 Task: Create in the project TranslateForge in Backlog an issue 'Inconsistent formatting of date/time fields', assign it to team member softage.4@softage.net and change the status to IN PROGRESS.
Action: Mouse moved to (233, 65)
Screenshot: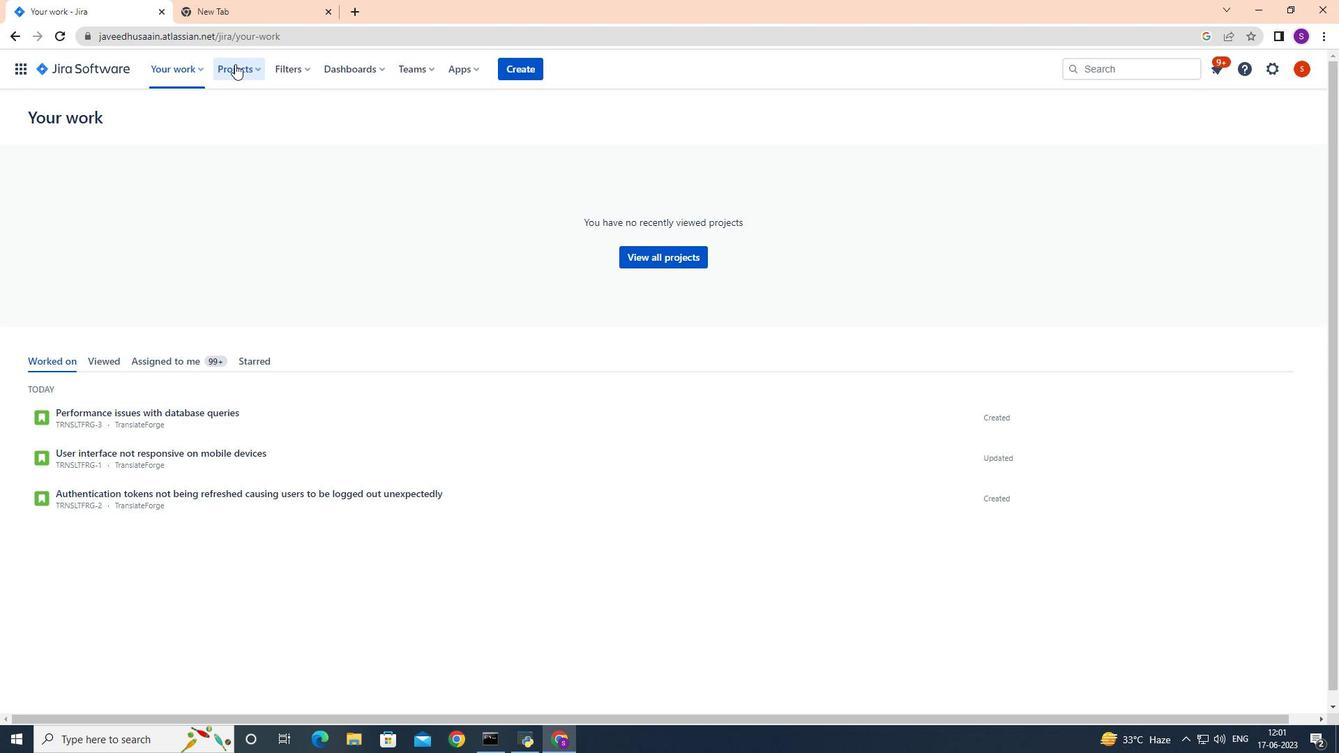 
Action: Mouse pressed left at (233, 65)
Screenshot: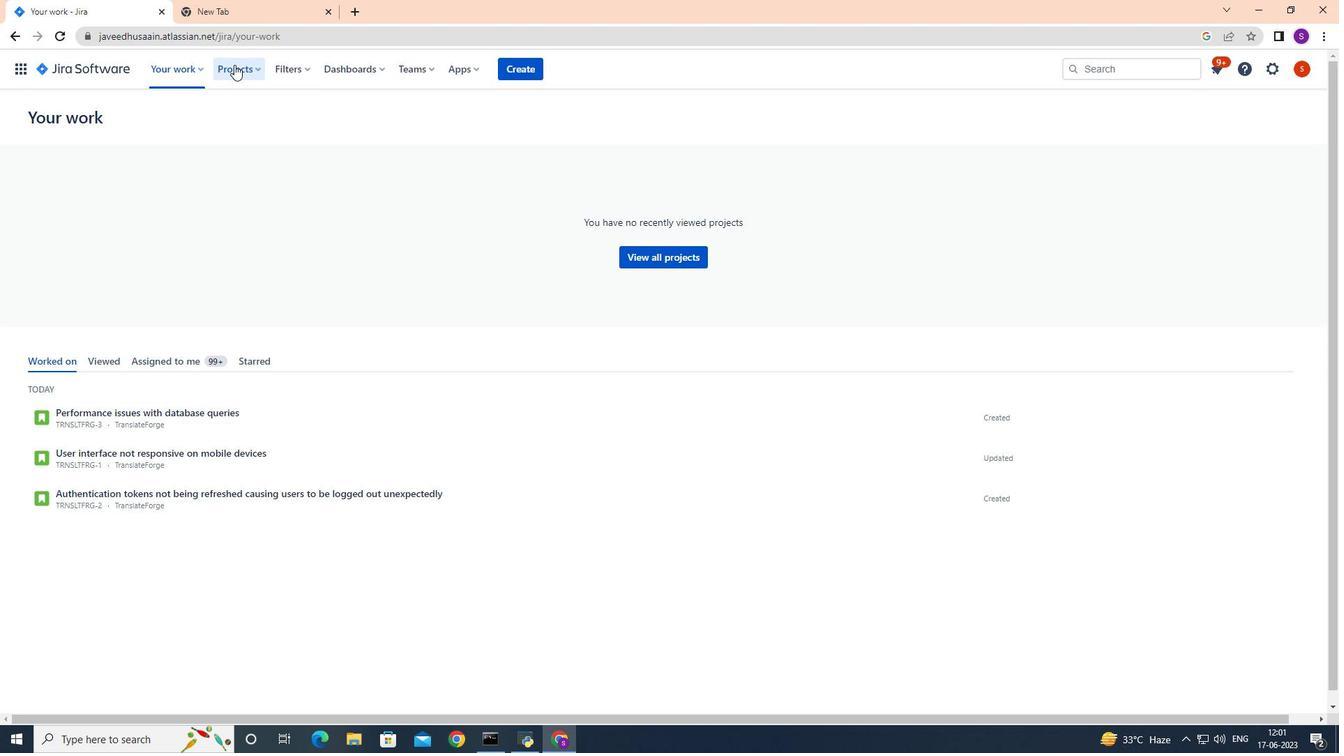 
Action: Mouse moved to (259, 120)
Screenshot: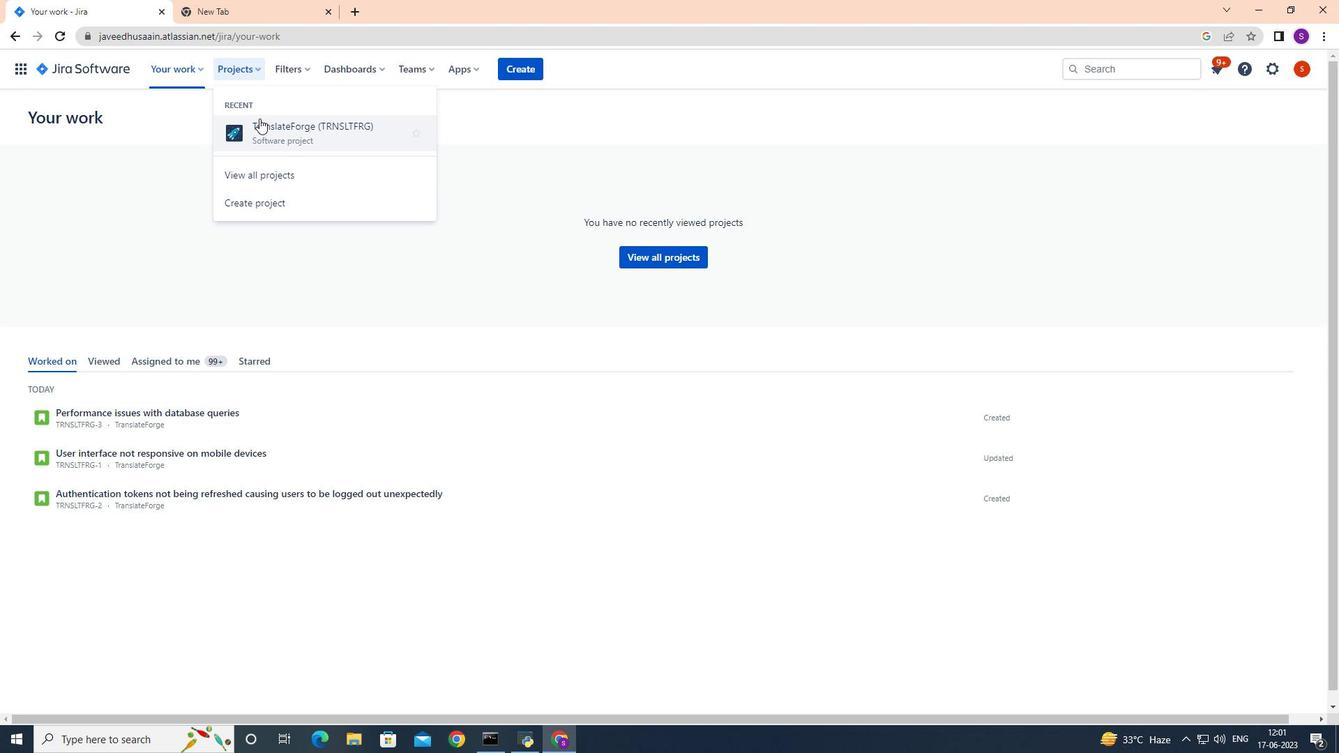 
Action: Mouse pressed left at (259, 120)
Screenshot: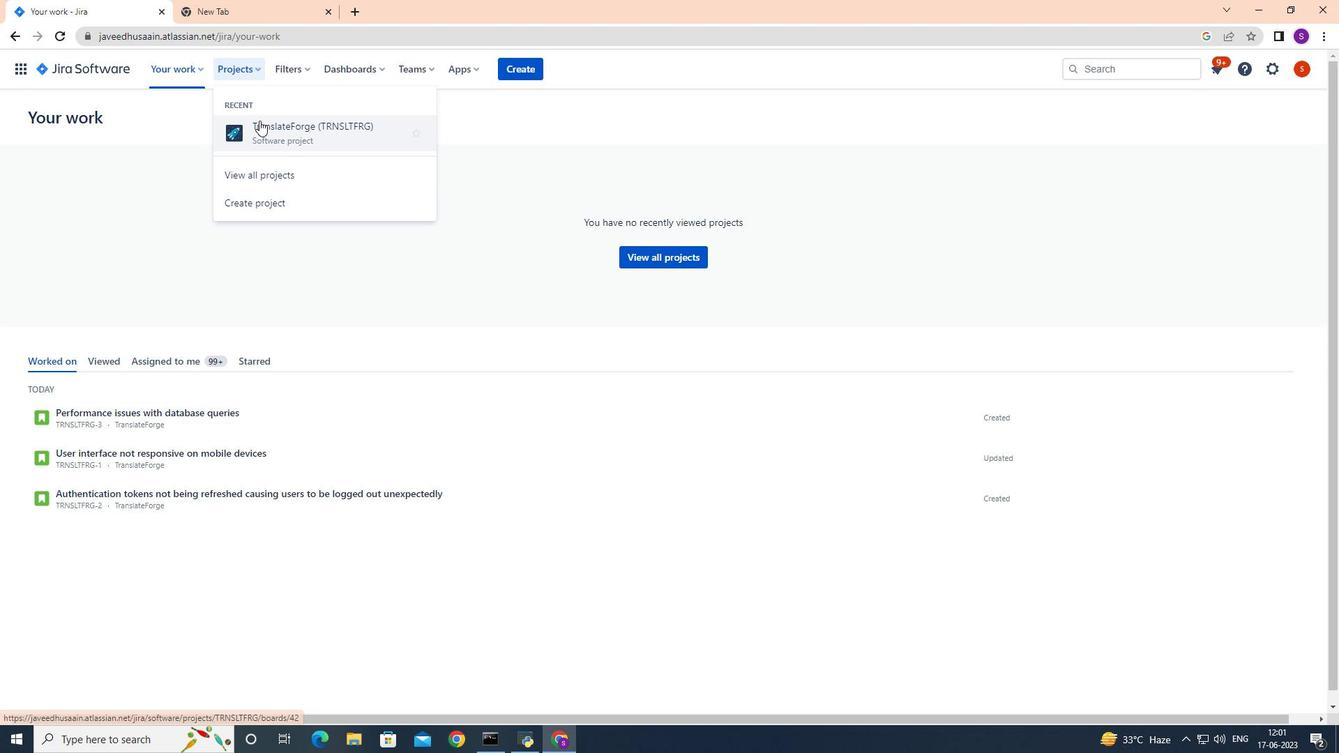 
Action: Mouse moved to (72, 210)
Screenshot: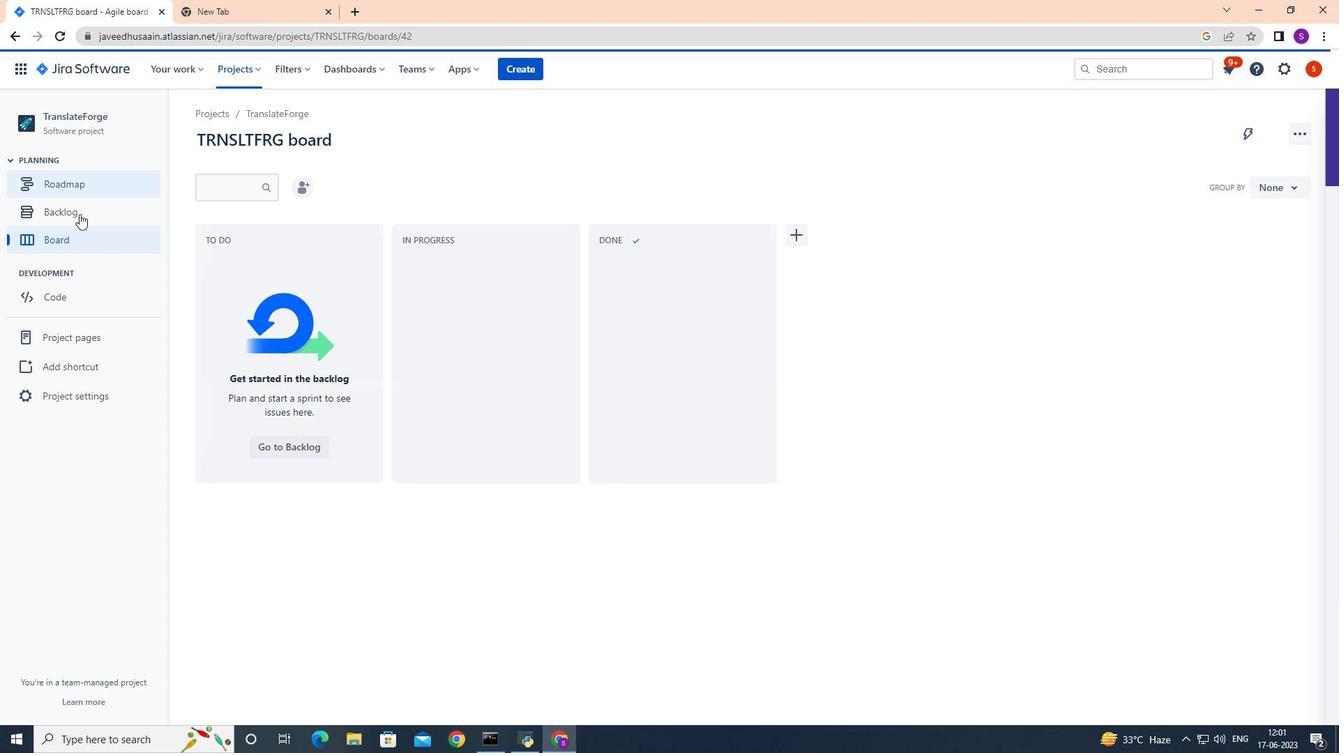 
Action: Mouse pressed left at (72, 210)
Screenshot: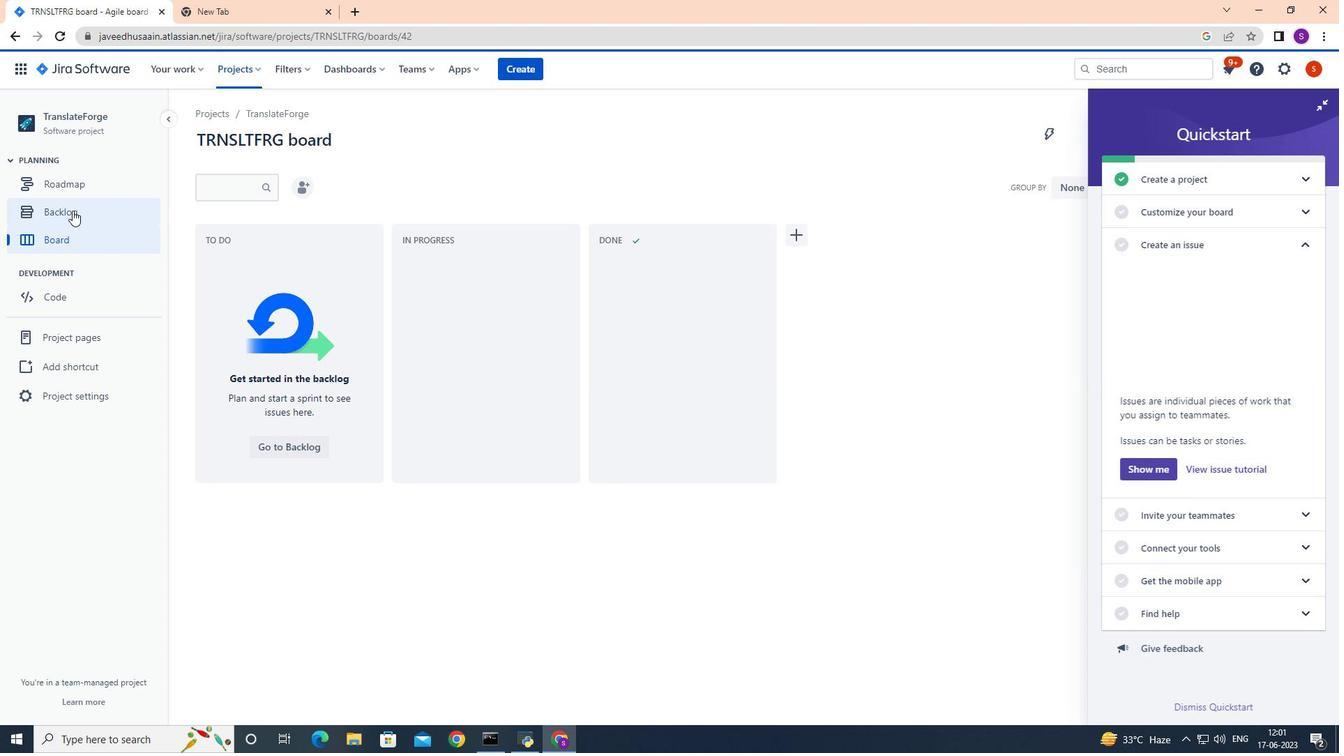 
Action: Mouse moved to (245, 338)
Screenshot: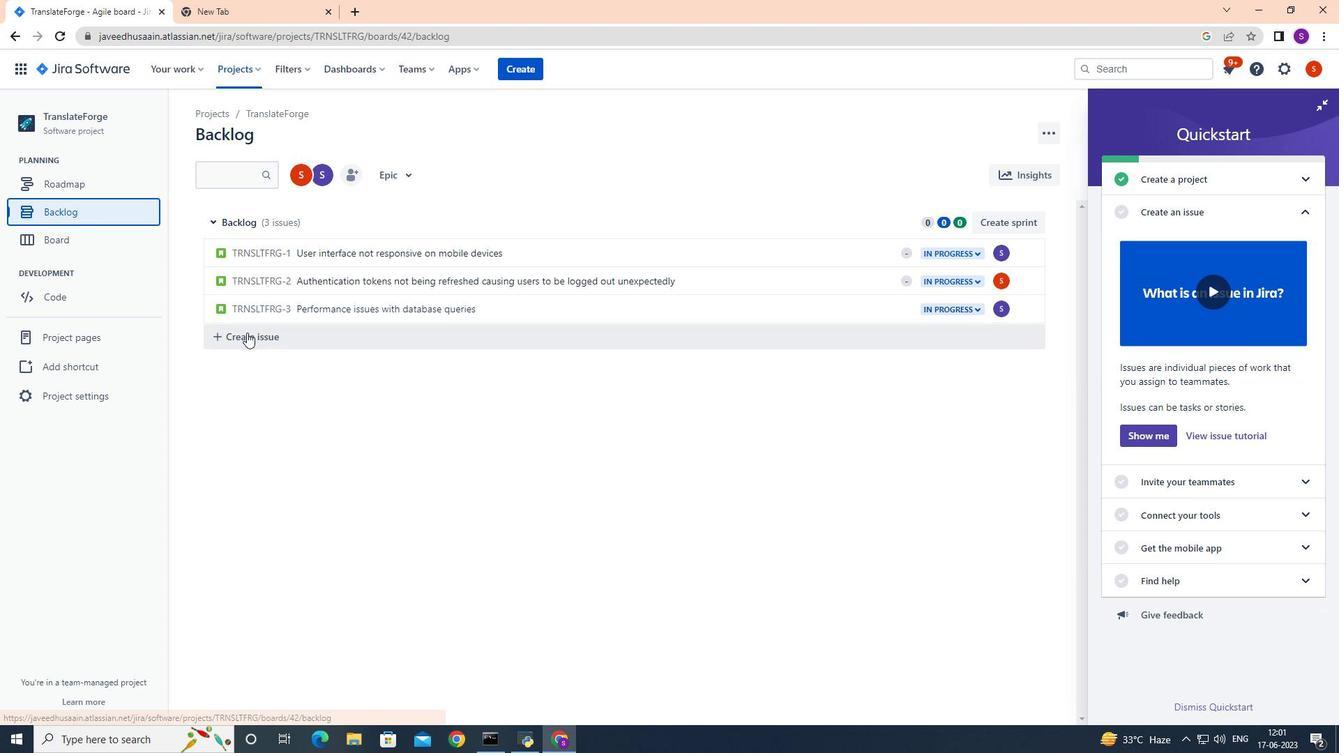 
Action: Mouse pressed left at (245, 338)
Screenshot: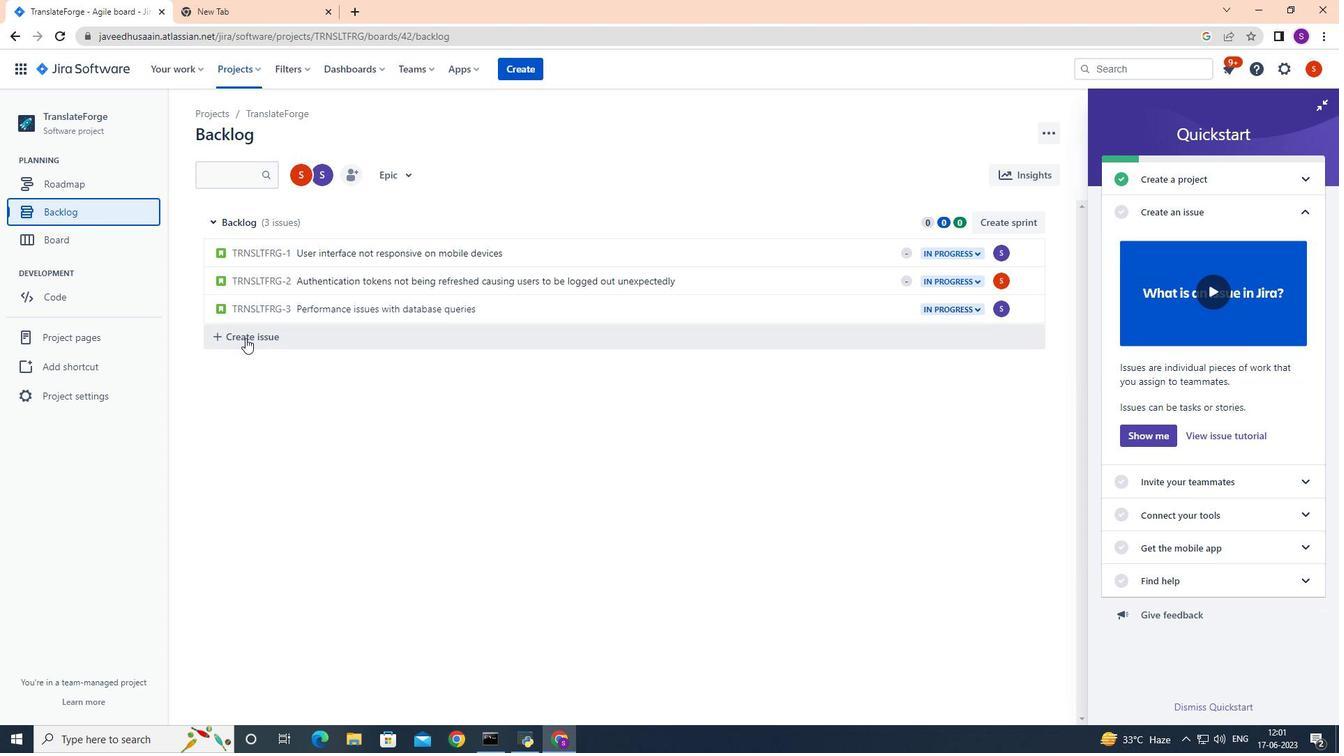 
Action: Mouse moved to (267, 334)
Screenshot: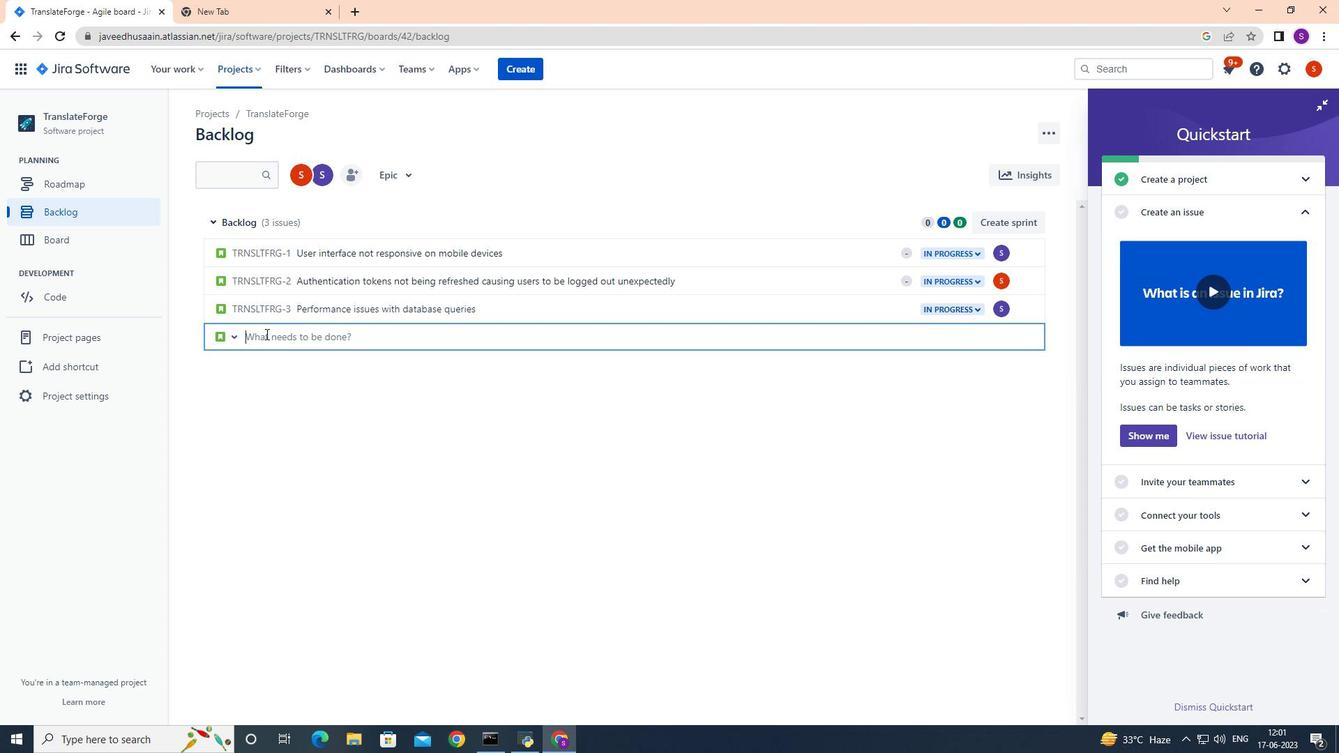 
Action: Mouse pressed left at (267, 334)
Screenshot: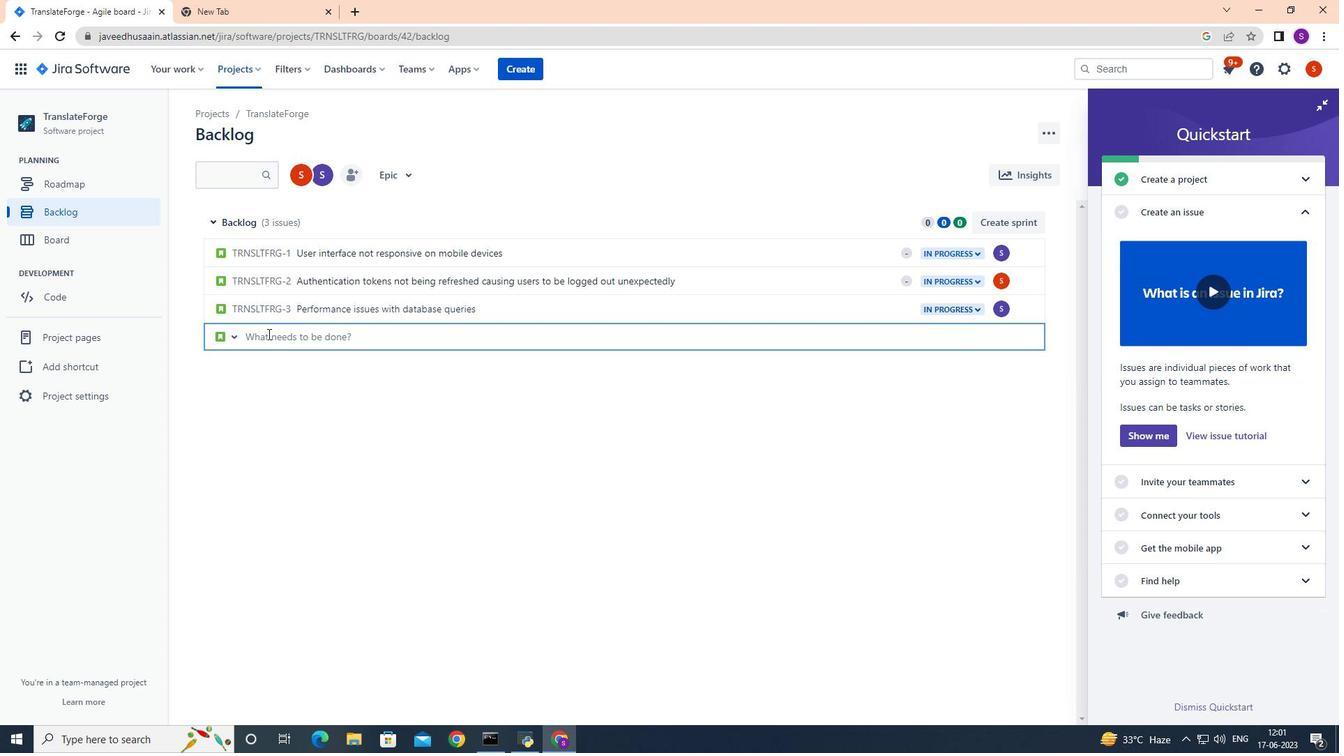 
Action: Key pressed <Key.shift>Inconsistent<Key.space>formatting<Key.space>of<Key.space>date/time<Key.space>fields<Key.enter>
Screenshot: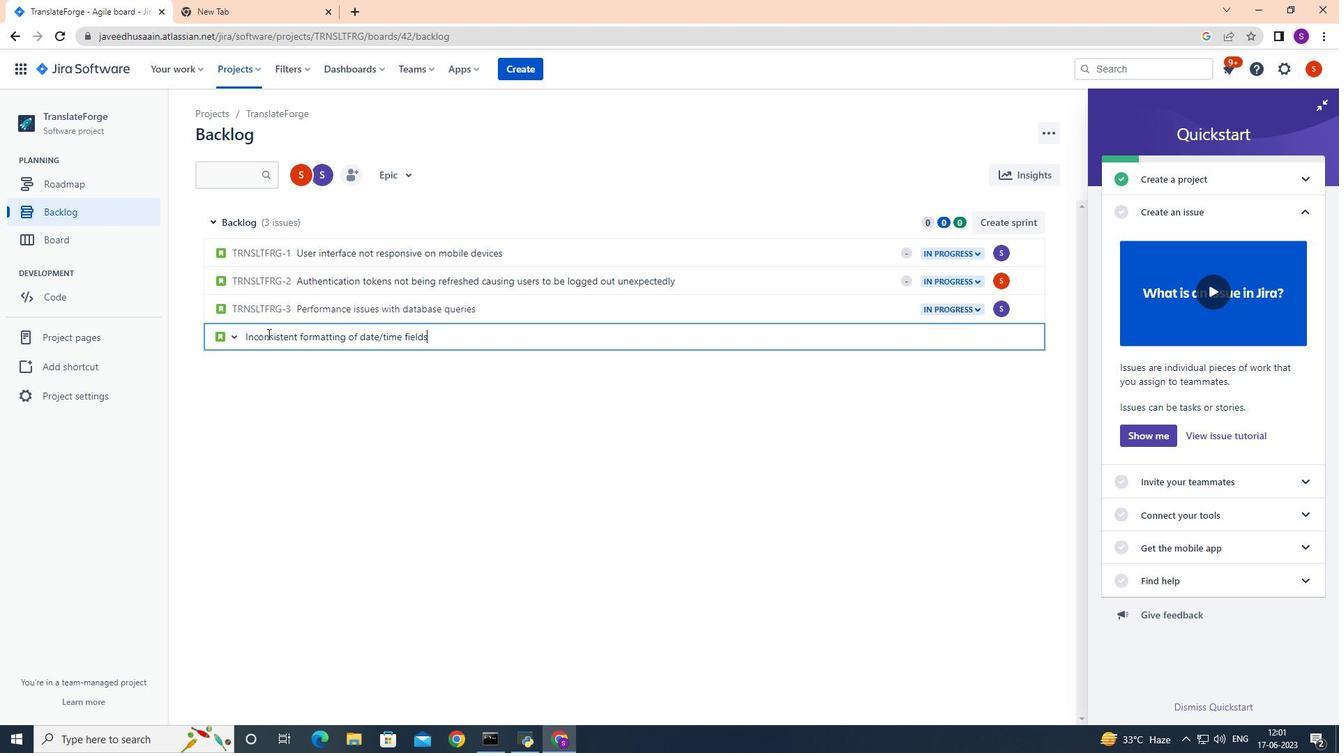 
Action: Mouse moved to (1000, 336)
Screenshot: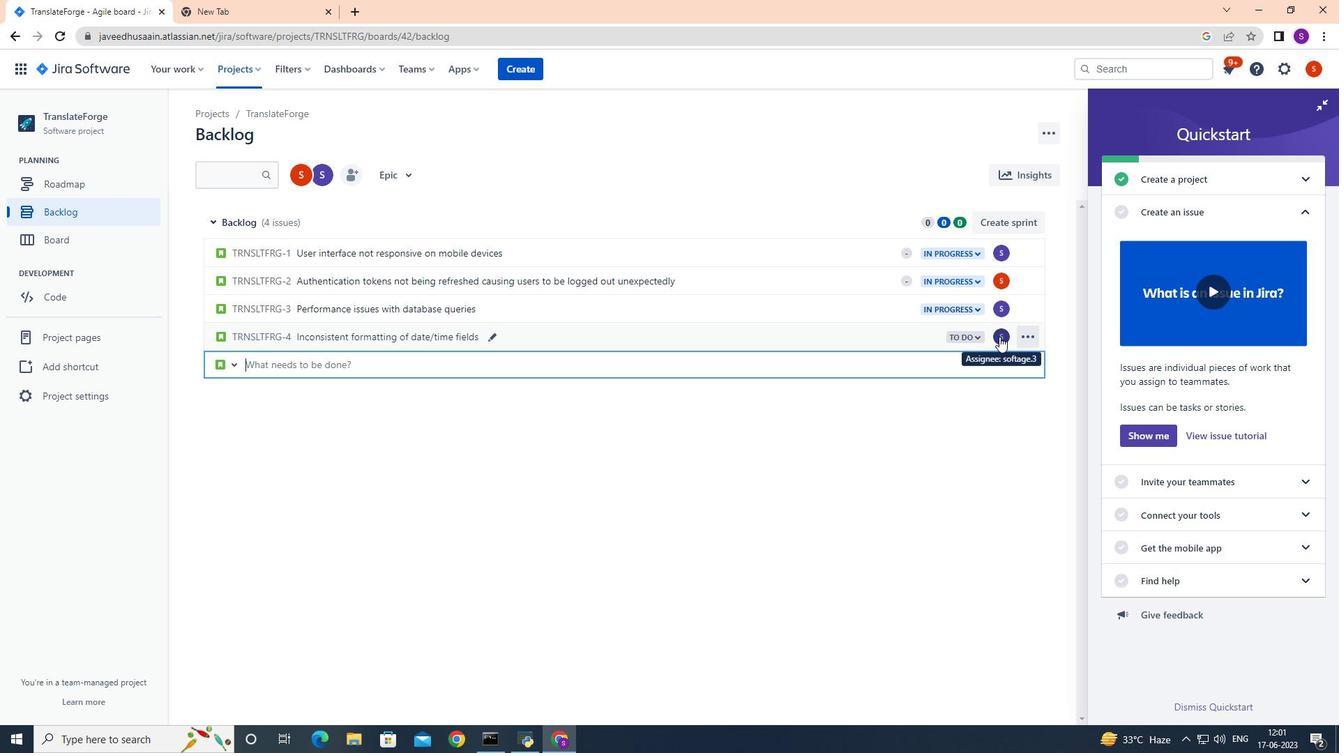 
Action: Mouse pressed left at (1000, 336)
Screenshot: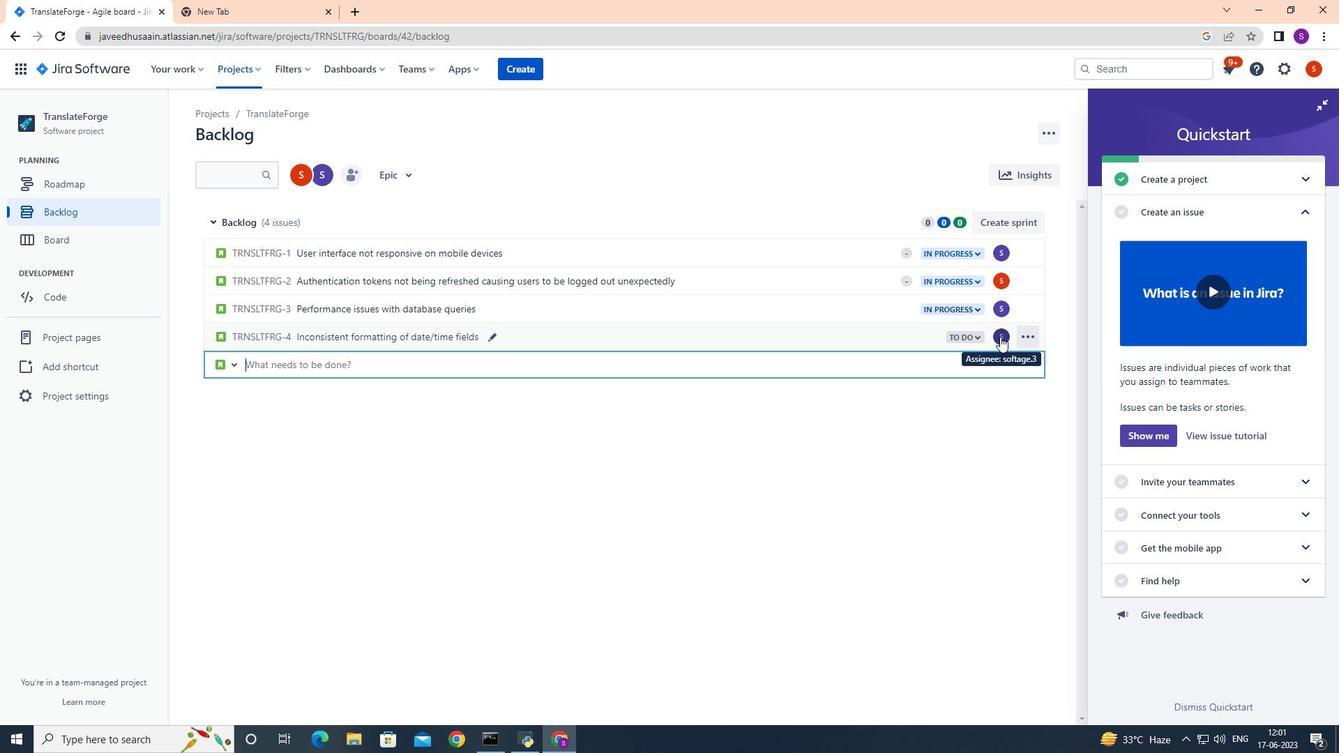 
Action: Mouse moved to (938, 366)
Screenshot: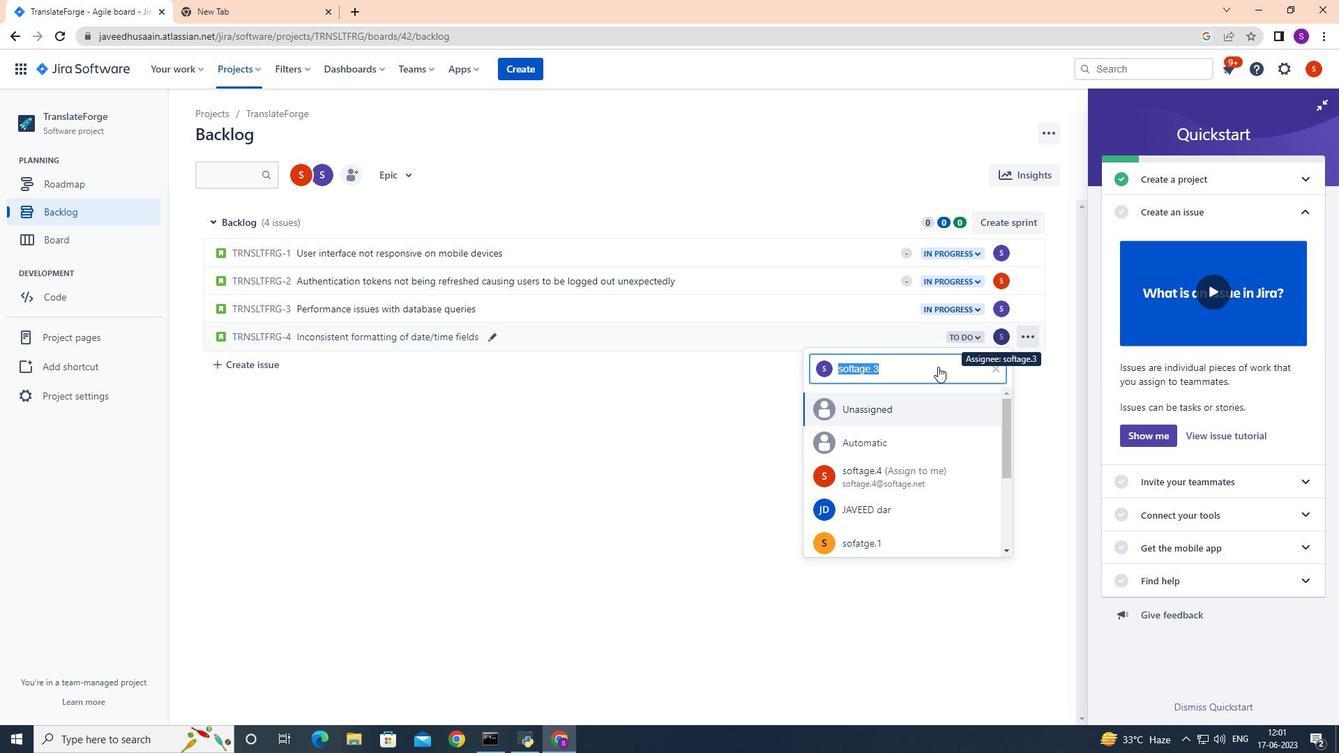 
Action: Key pressed <Key.backspace>softage.4<Key.shift>@softage.net
Screenshot: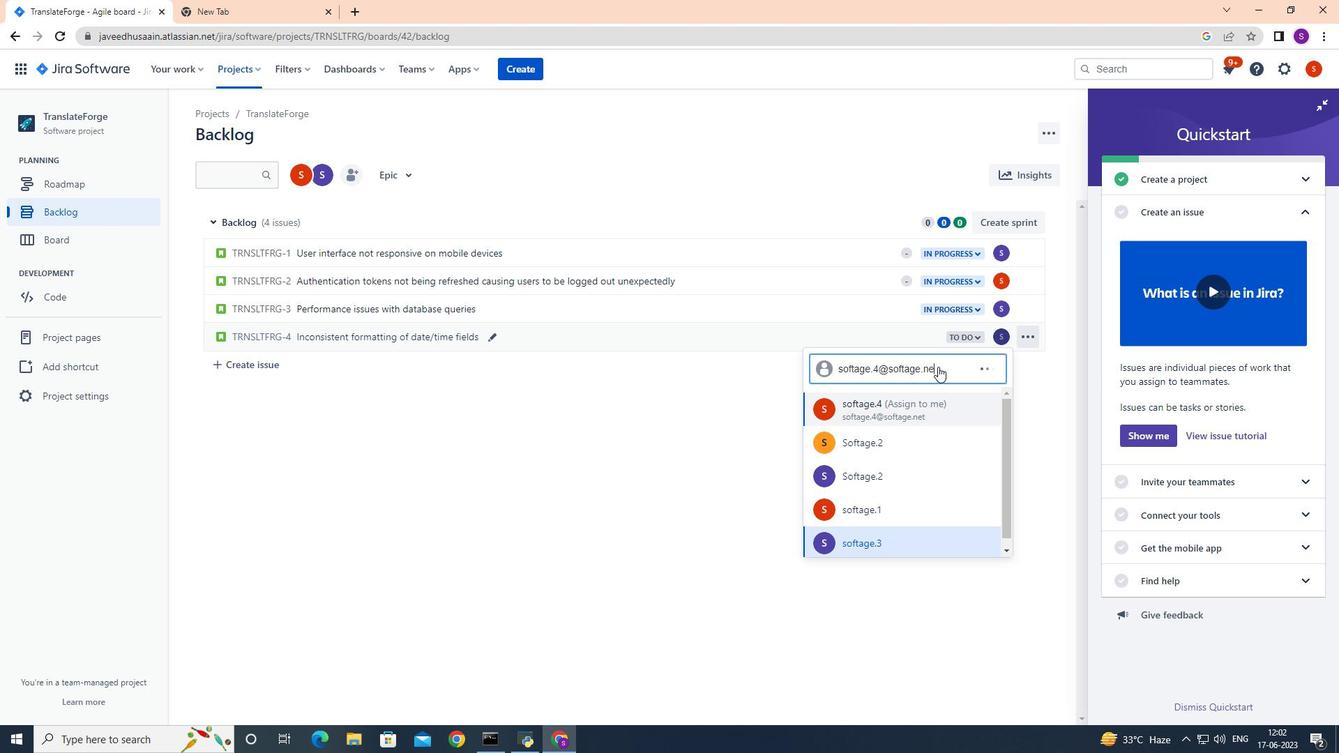 
Action: Mouse moved to (902, 412)
Screenshot: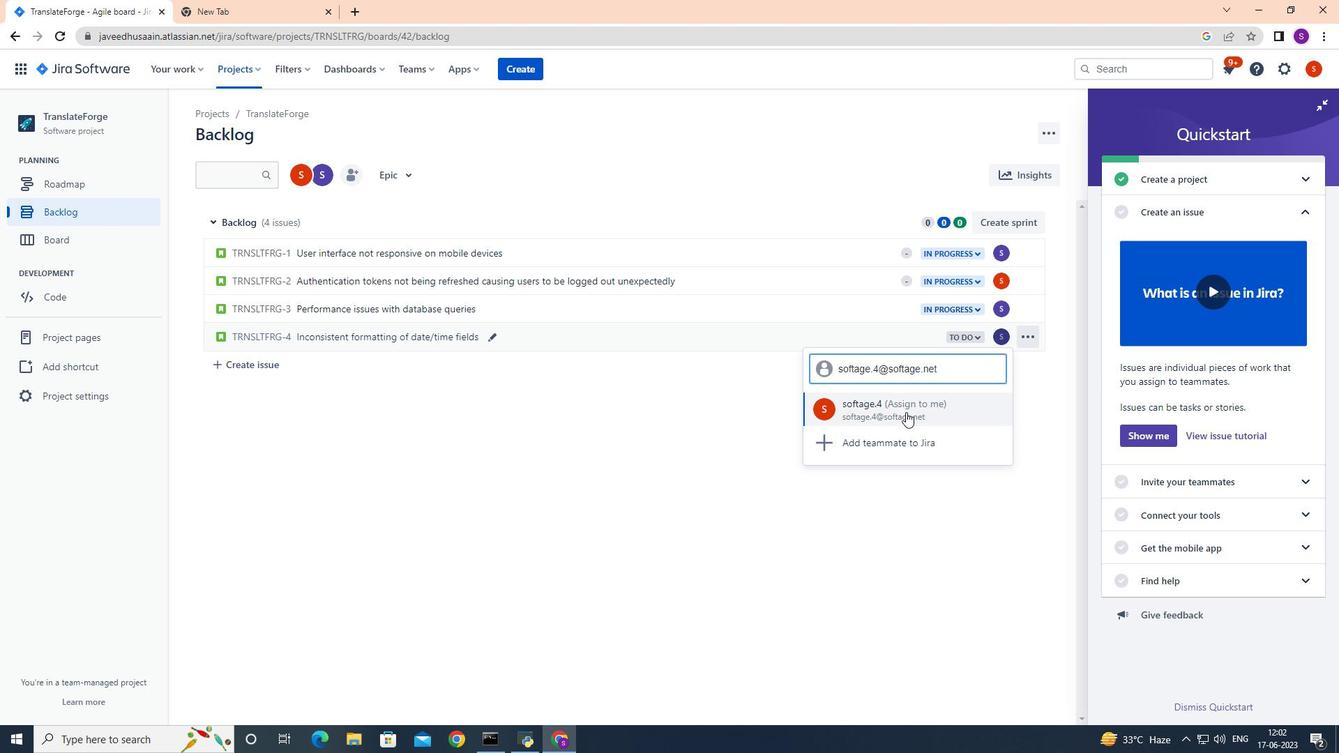 
Action: Mouse pressed left at (902, 412)
Screenshot: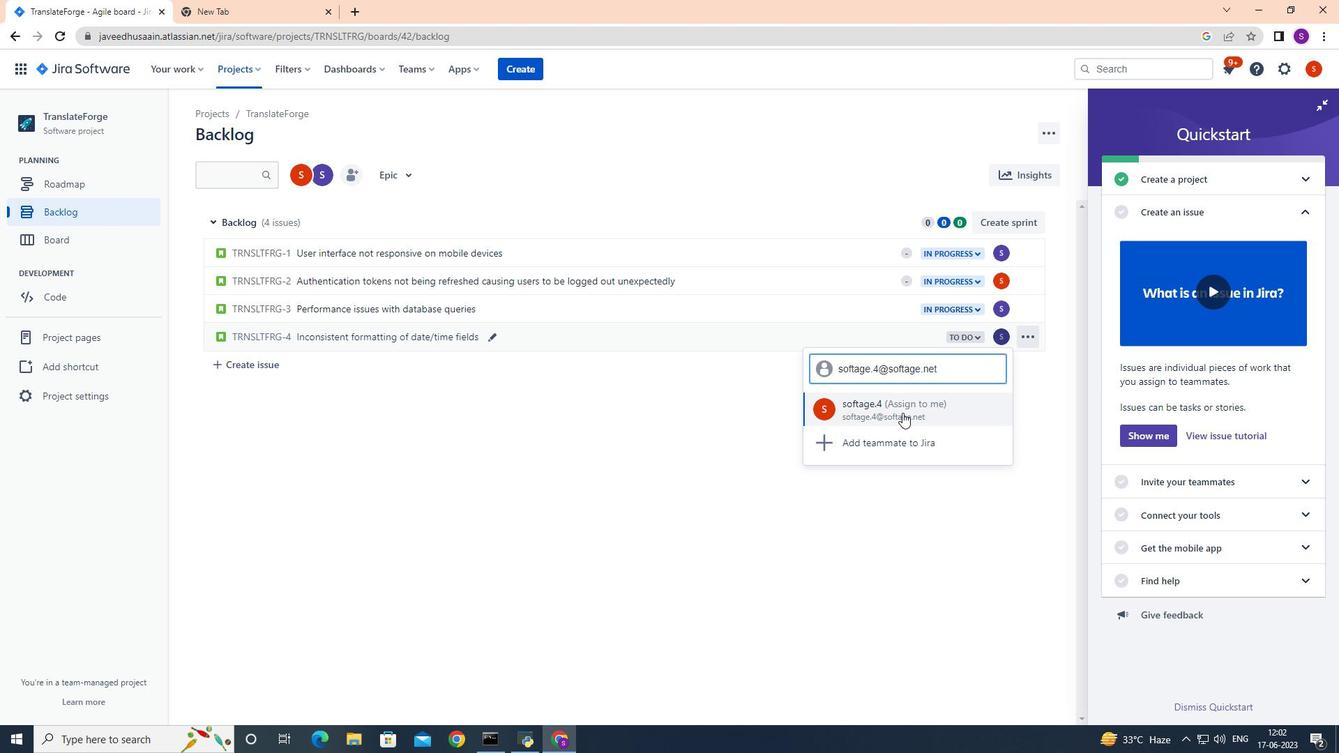 
Action: Mouse moved to (975, 338)
Screenshot: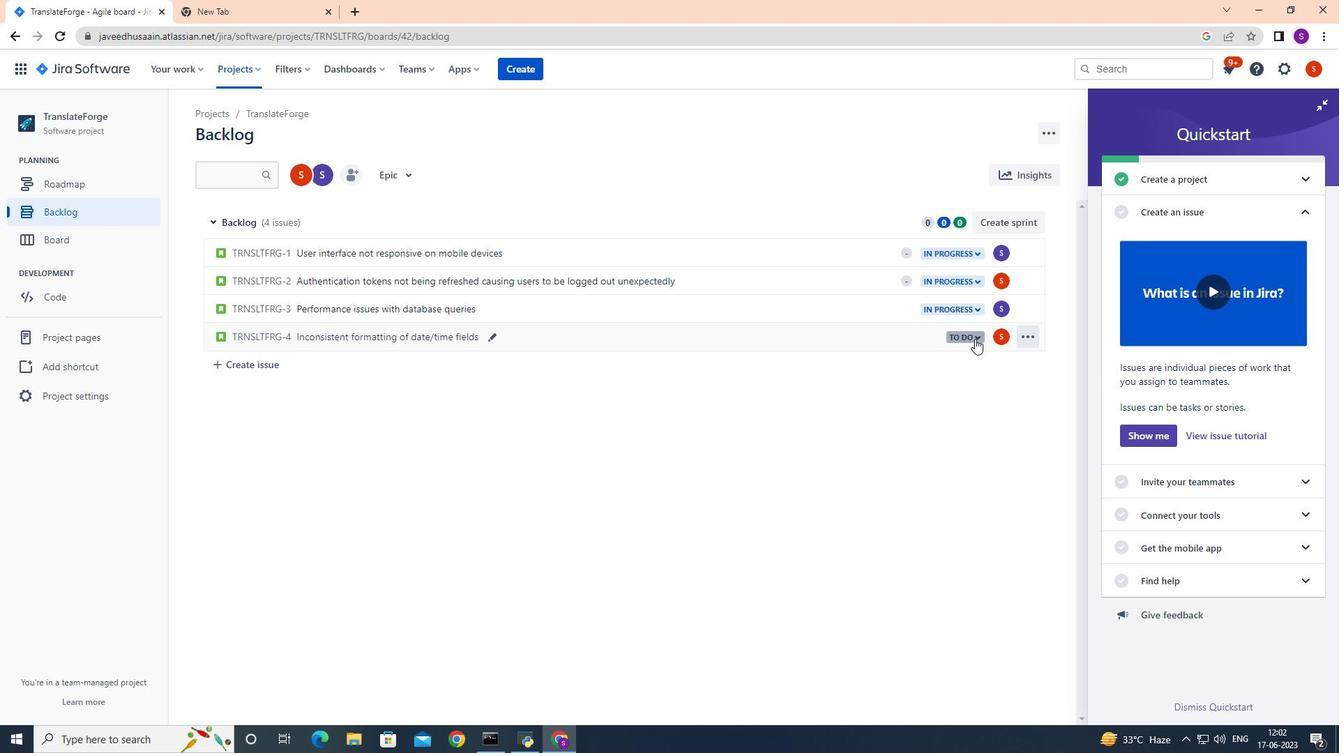 
Action: Mouse pressed left at (975, 338)
Screenshot: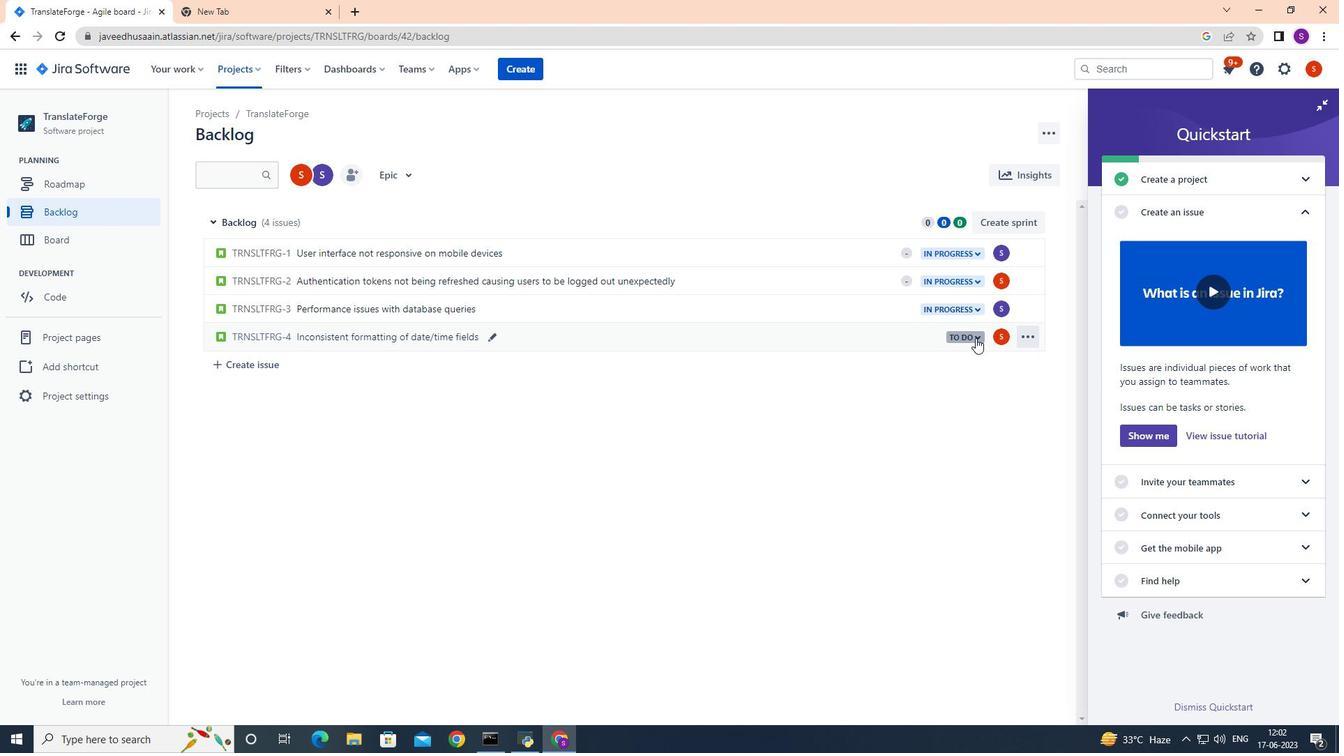
Action: Mouse moved to (982, 362)
Screenshot: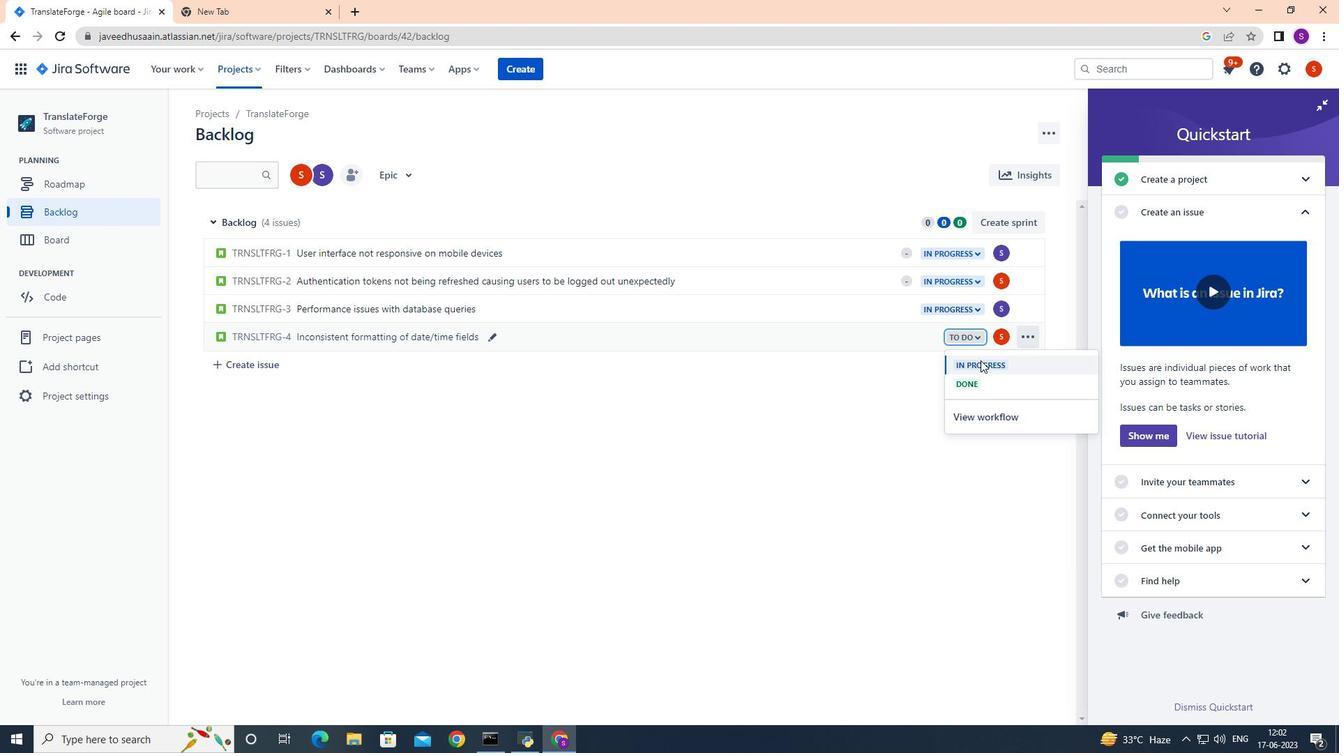 
Action: Mouse pressed left at (982, 362)
Screenshot: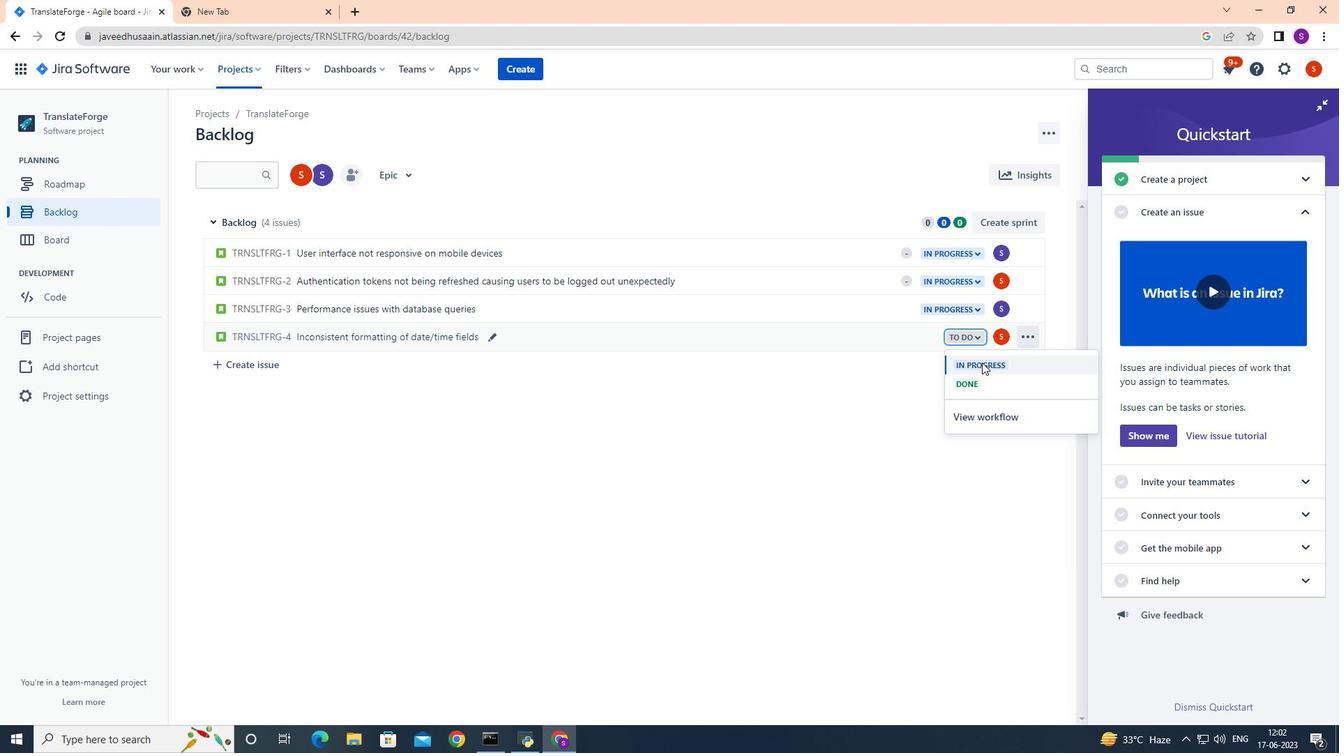 
